 Task: Send an email with the signature Danny Hernandez with the subject Thank you for an interview and the message We need to order some more supplies for the office. Could you please provide me with the relevant information to do so? from softage.10@softage.net to softage.4@softage.net and move the email from Sent Items to the folder A/B testing
Action: Mouse moved to (94, 85)
Screenshot: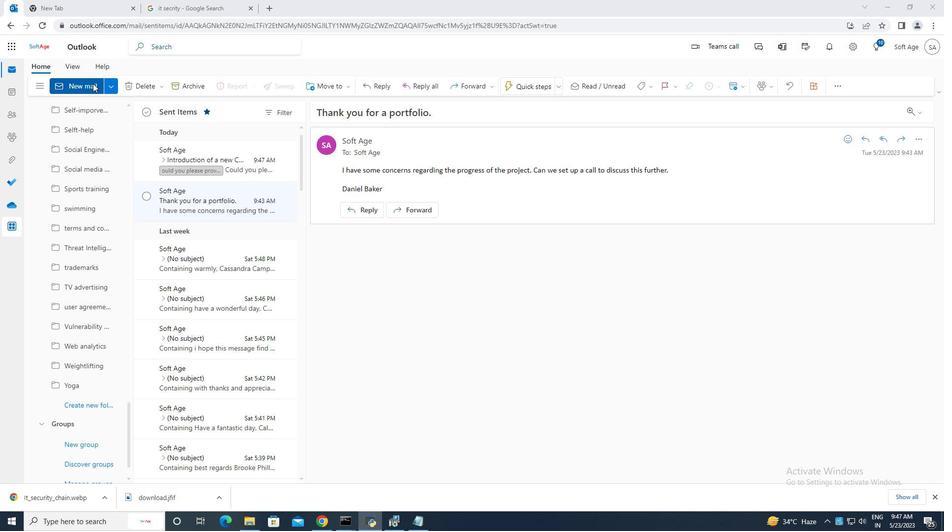 
Action: Mouse pressed left at (94, 85)
Screenshot: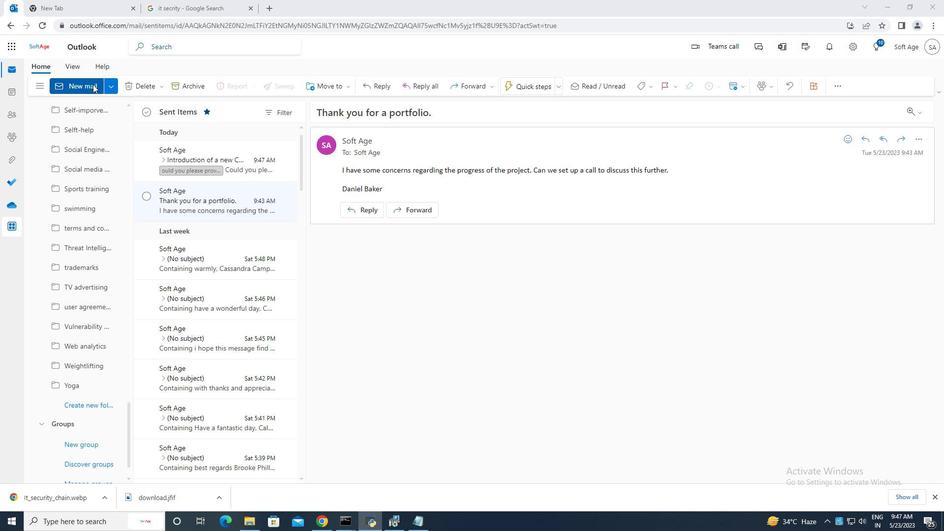 
Action: Mouse moved to (634, 89)
Screenshot: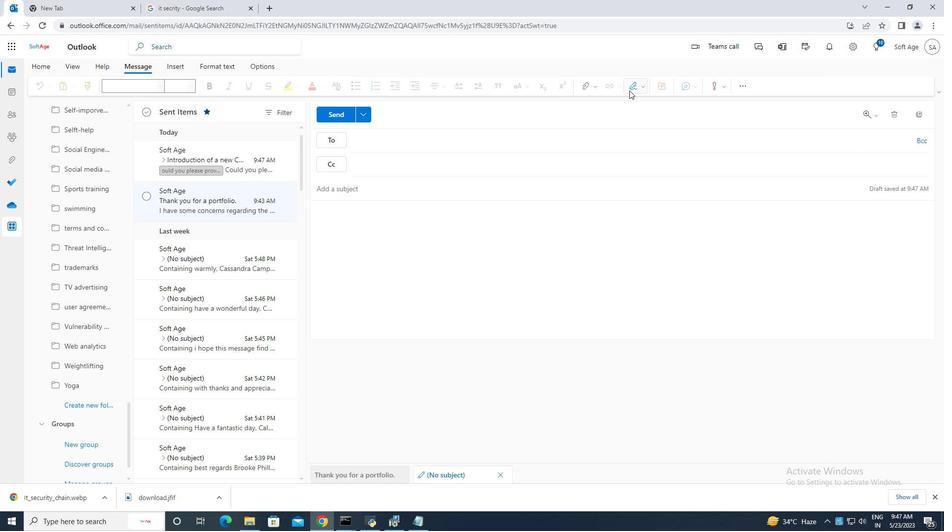
Action: Mouse pressed left at (634, 89)
Screenshot: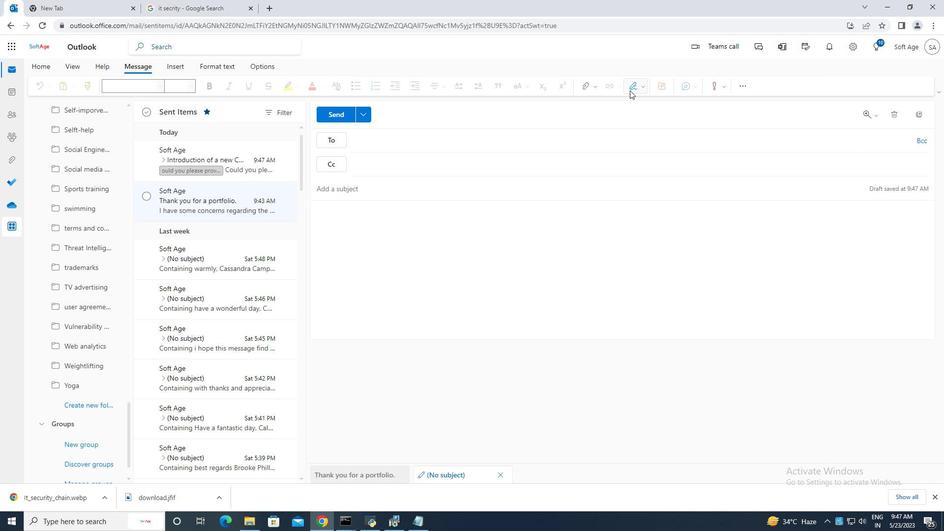 
Action: Mouse moved to (610, 129)
Screenshot: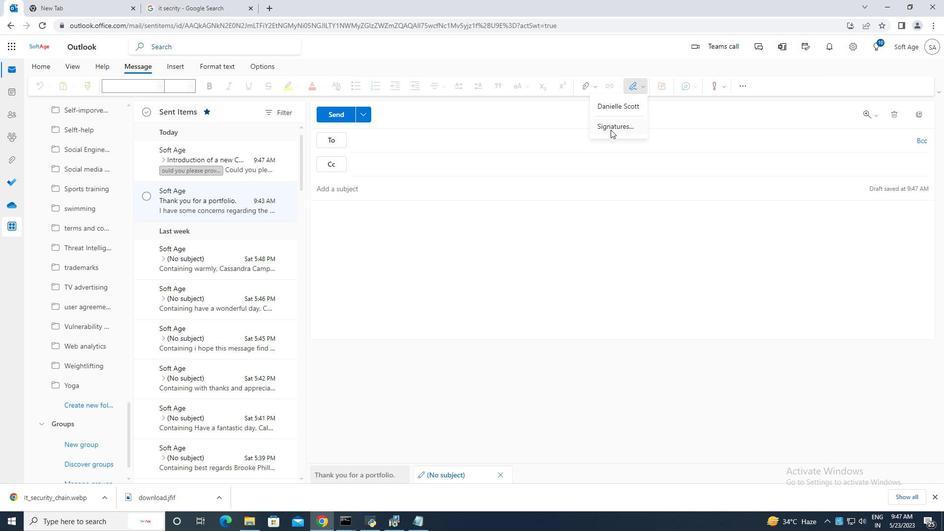 
Action: Mouse pressed left at (610, 129)
Screenshot: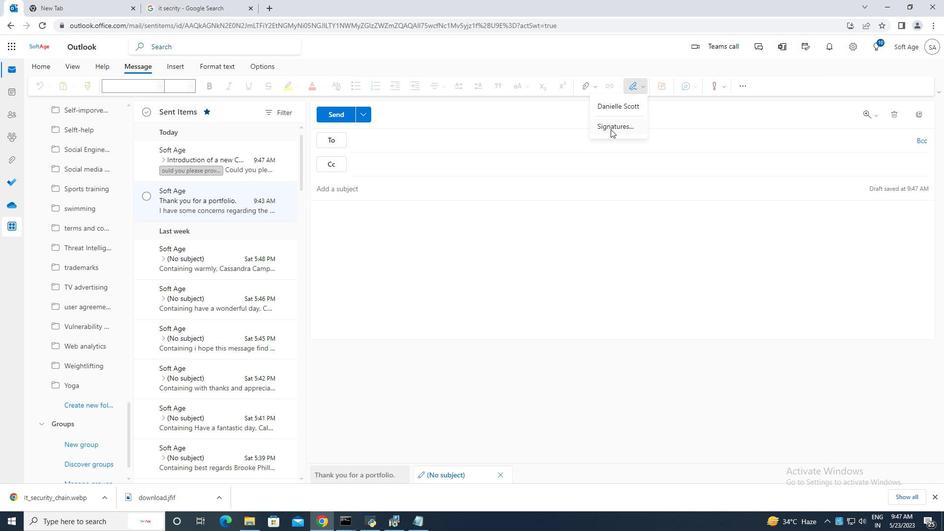 
Action: Mouse moved to (663, 165)
Screenshot: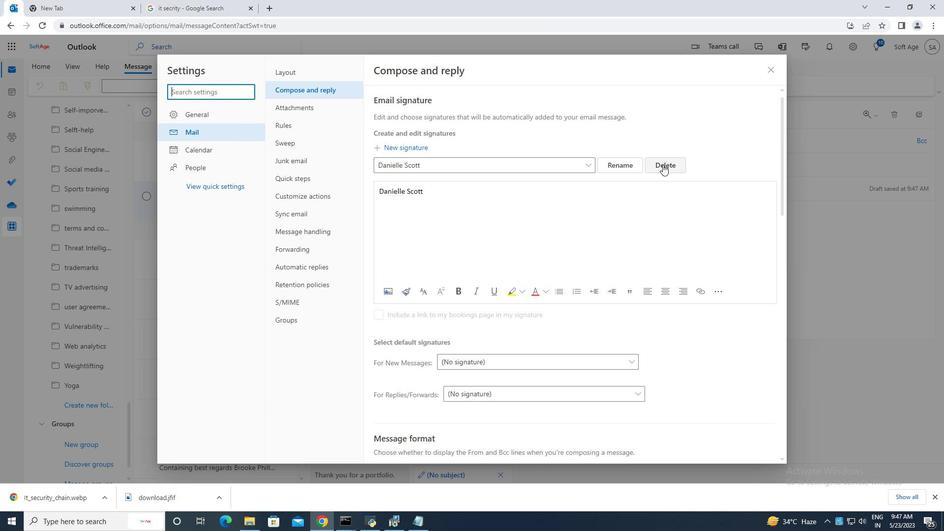 
Action: Mouse pressed left at (663, 165)
Screenshot: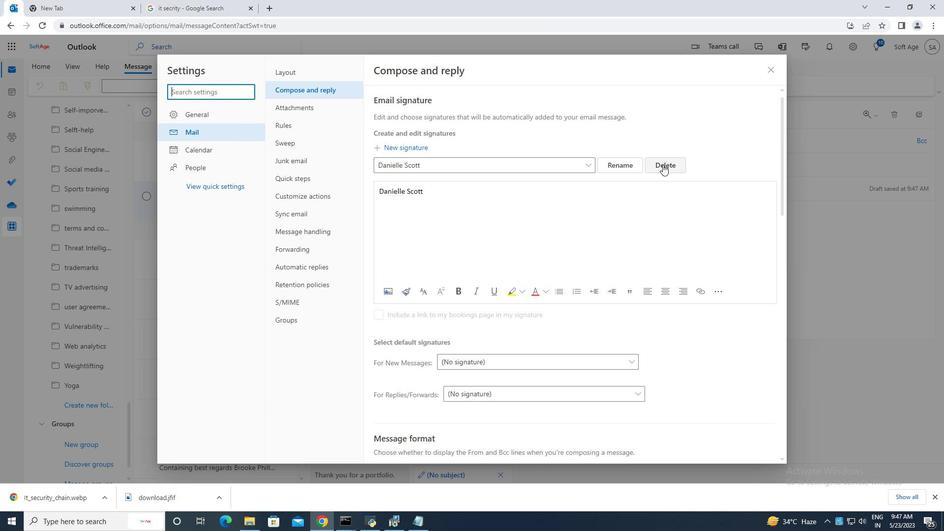 
Action: Mouse moved to (413, 165)
Screenshot: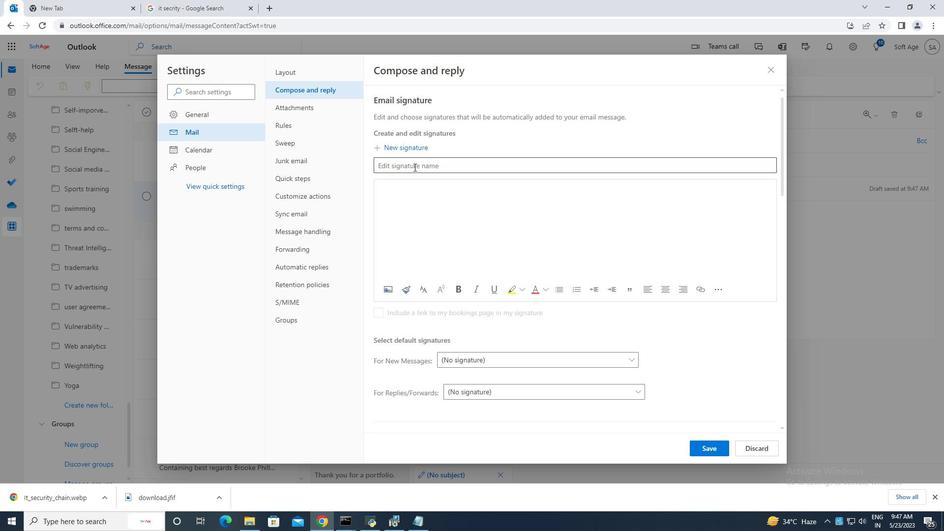 
Action: Mouse pressed left at (413, 165)
Screenshot: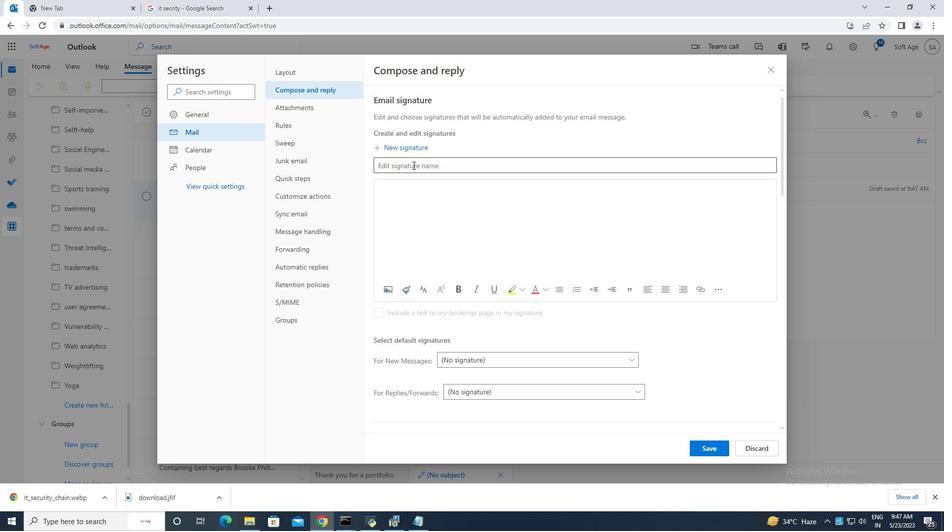 
Action: Key pressed <Key.caps_lock>D<Key.caps_lock>anny<Key.space><Key.caps_lock>H<Key.caps_lock>ernandez
Screenshot: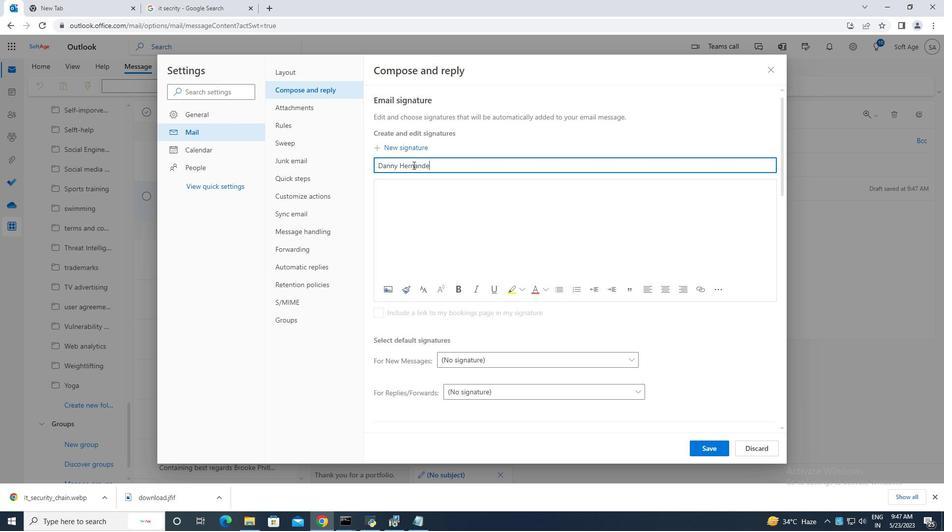 
Action: Mouse moved to (414, 191)
Screenshot: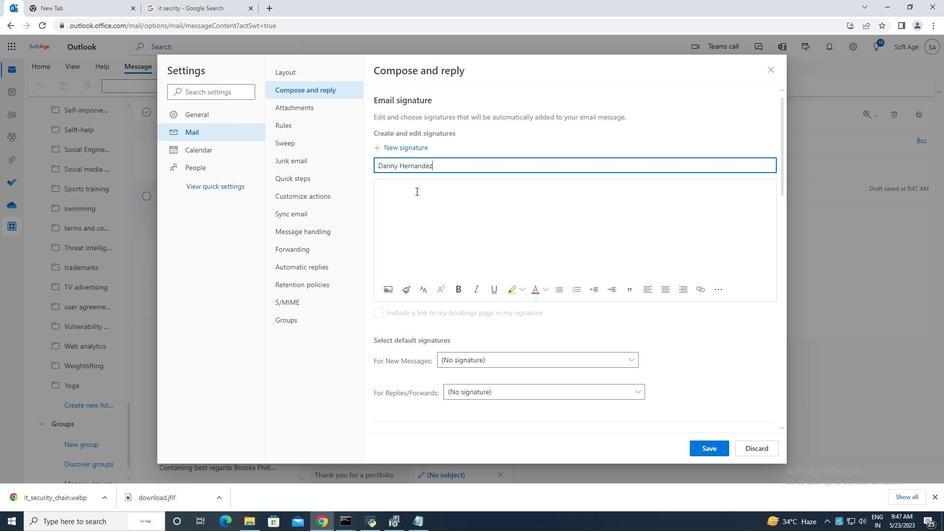 
Action: Mouse pressed left at (414, 191)
Screenshot: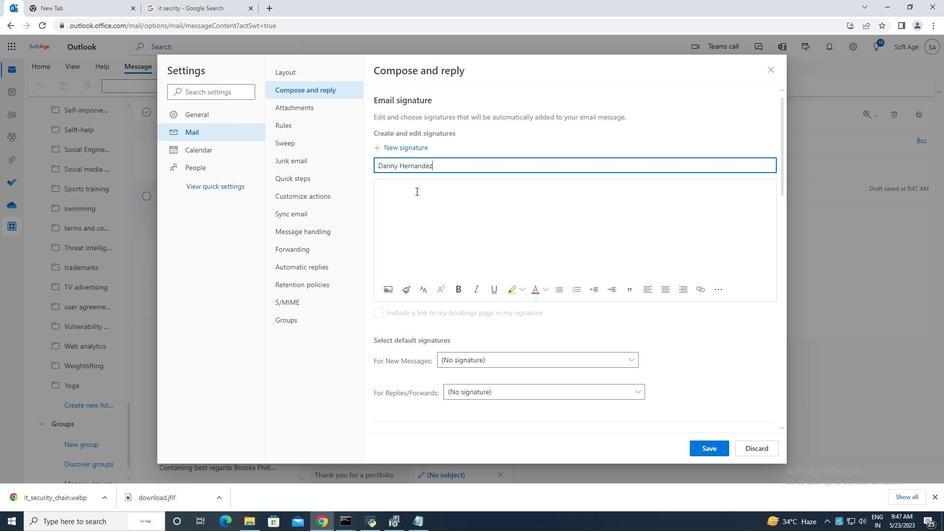 
Action: Mouse moved to (409, 184)
Screenshot: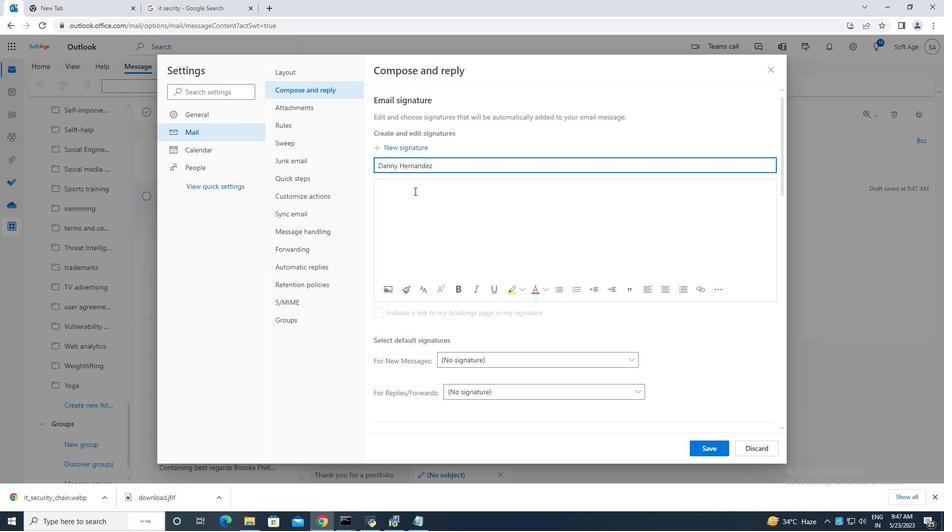 
Action: Key pressed <Key.caps_lock>D<Key.caps_lock>anny<Key.space><Key.caps_lock>H<Key.caps_lock>ernandez
Screenshot: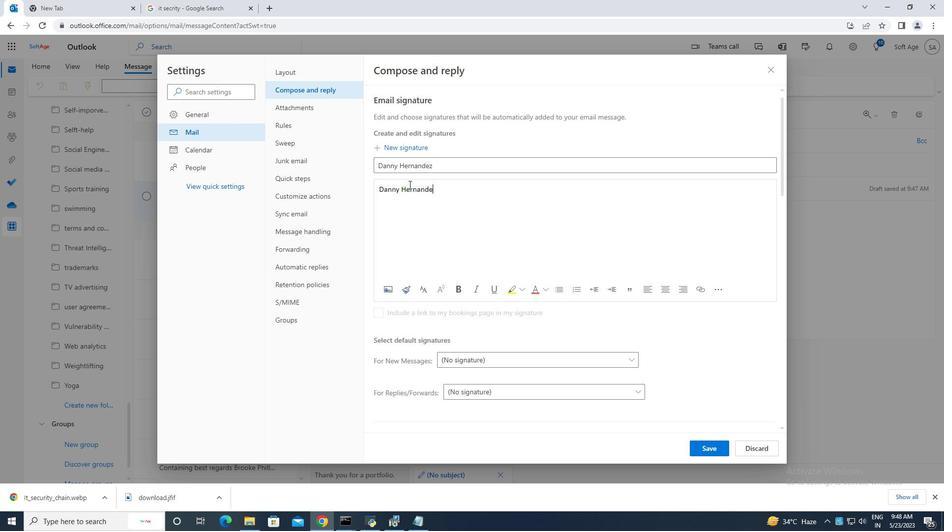 
Action: Mouse moved to (710, 448)
Screenshot: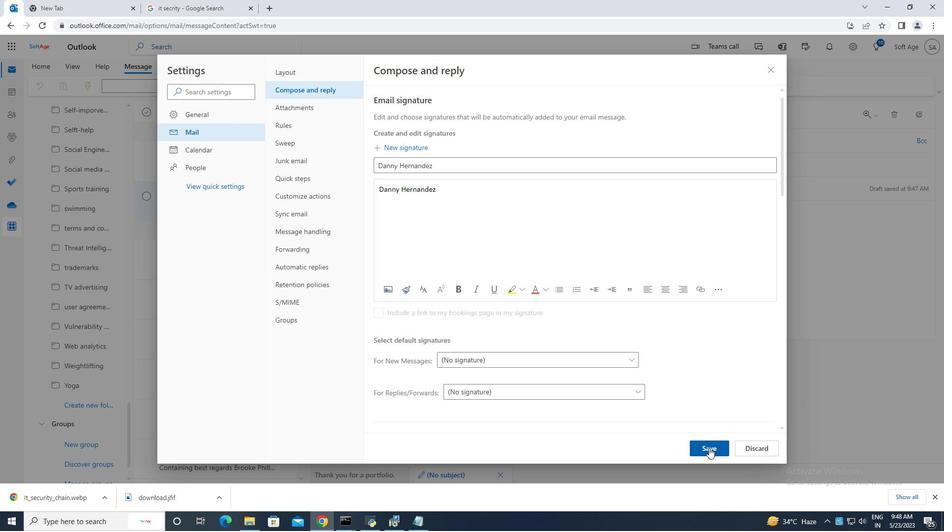 
Action: Mouse pressed left at (710, 448)
Screenshot: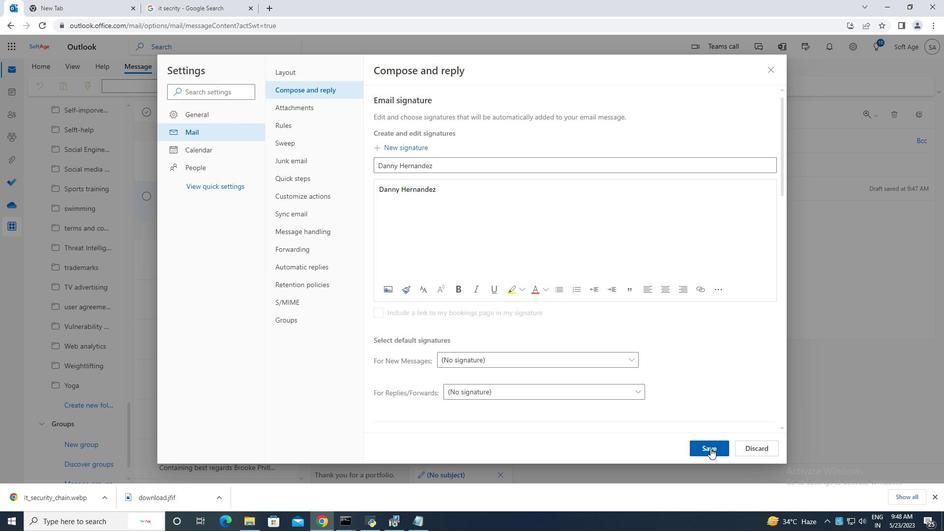 
Action: Mouse moved to (772, 73)
Screenshot: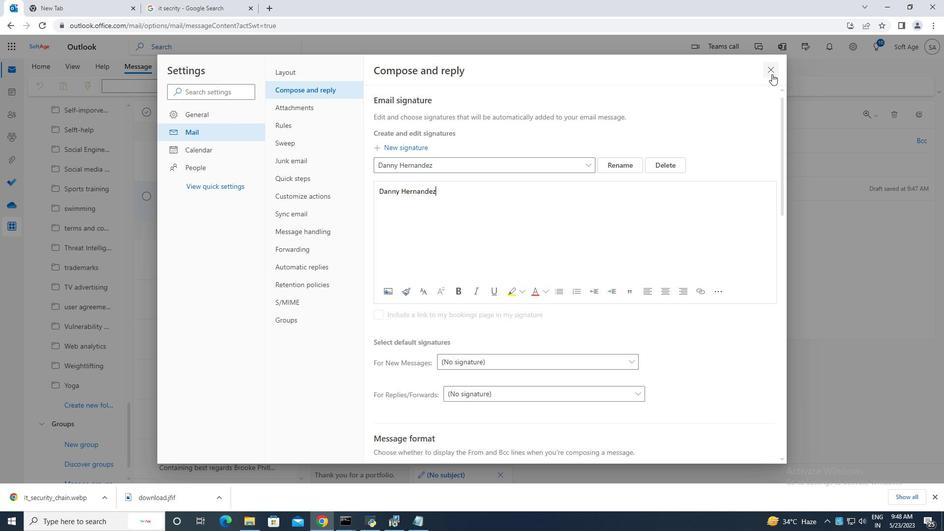 
Action: Mouse pressed left at (772, 73)
Screenshot: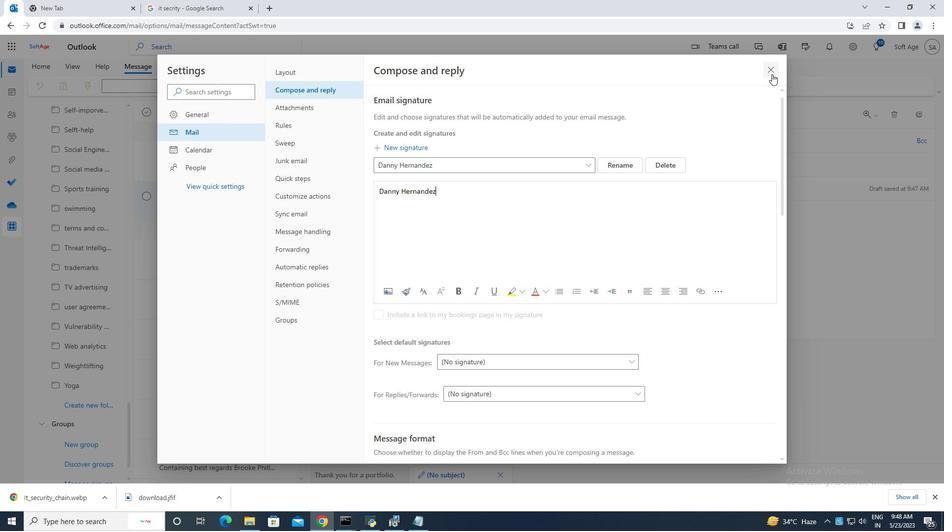 
Action: Mouse moved to (635, 86)
Screenshot: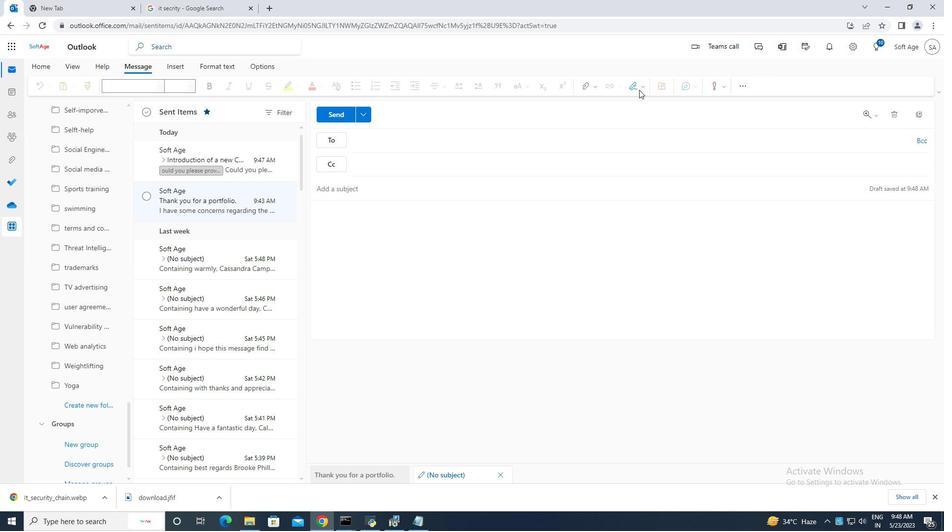 
Action: Mouse pressed left at (635, 86)
Screenshot: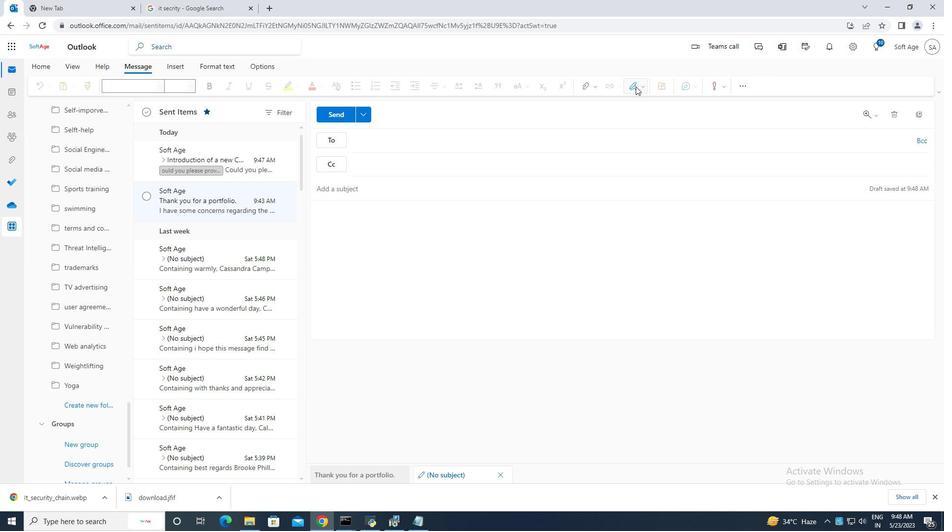 
Action: Mouse moved to (614, 107)
Screenshot: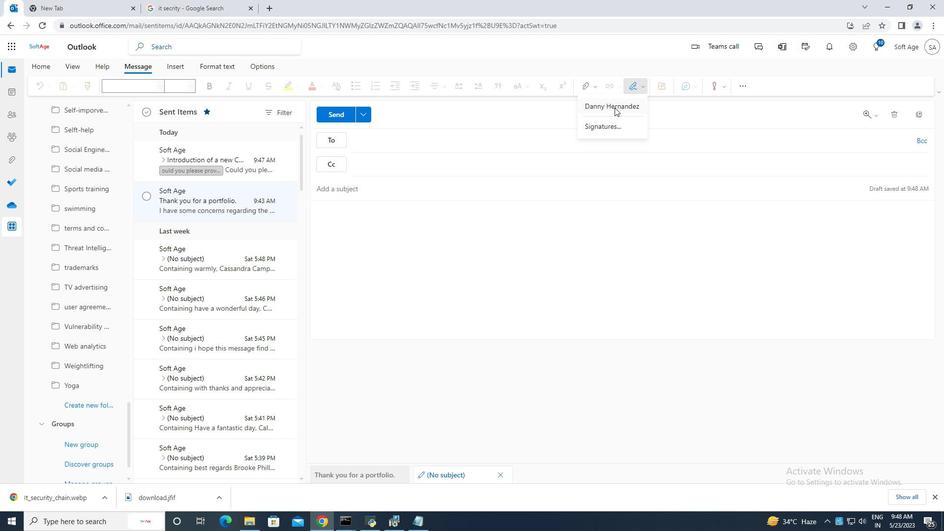 
Action: Mouse pressed left at (614, 107)
Screenshot: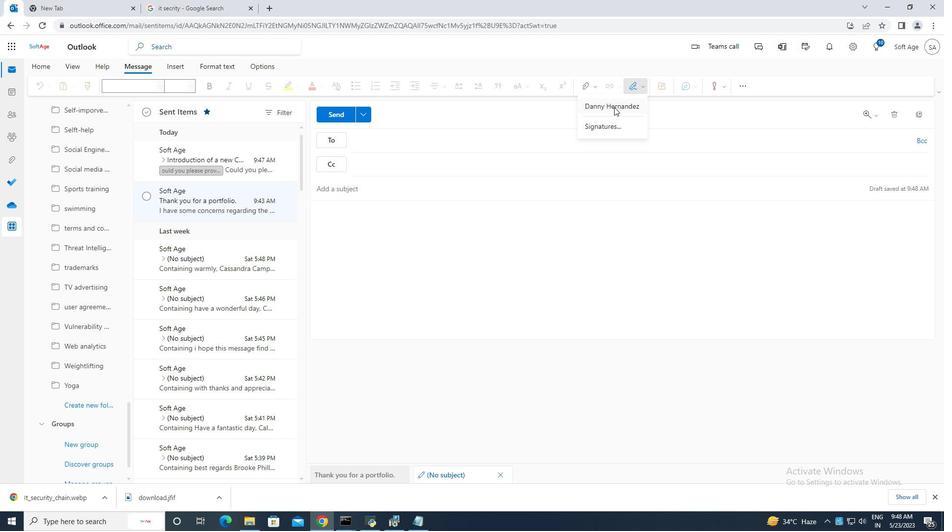 
Action: Mouse moved to (340, 188)
Screenshot: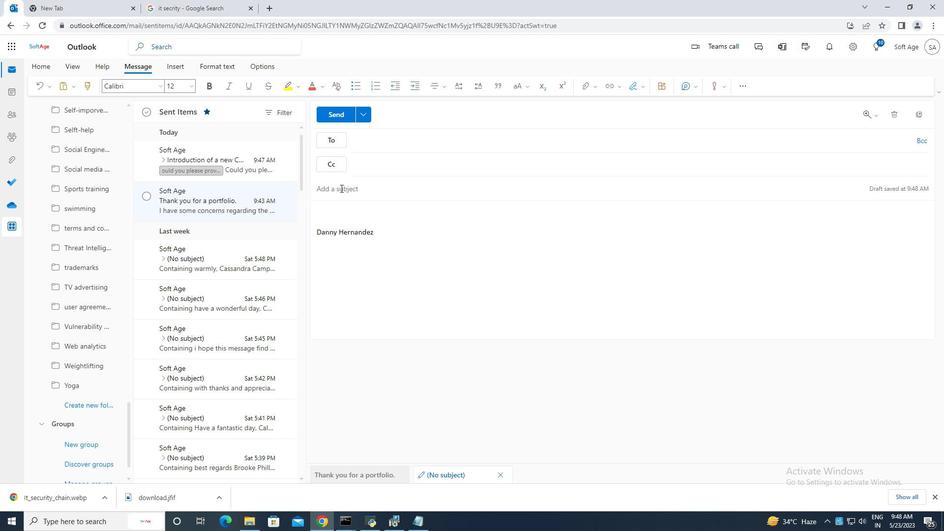 
Action: Mouse pressed left at (340, 188)
Screenshot: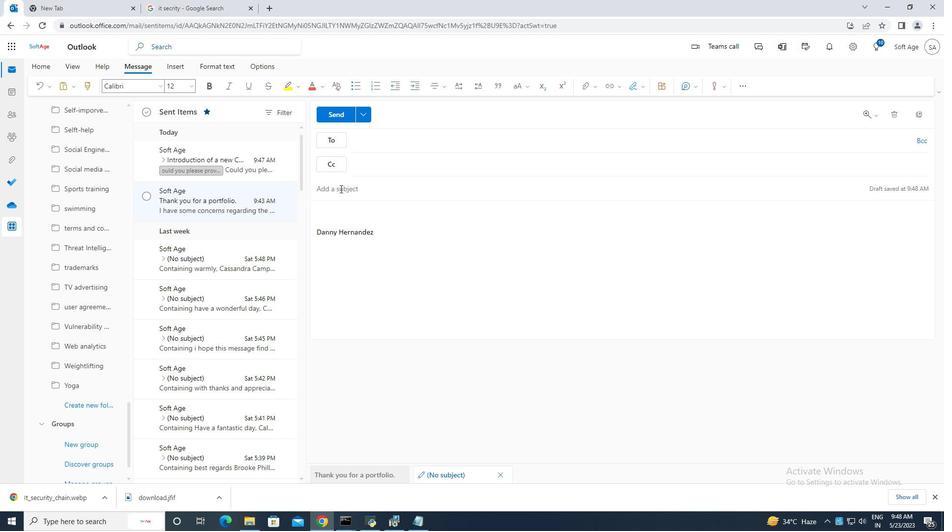 
Action: Mouse moved to (339, 188)
Screenshot: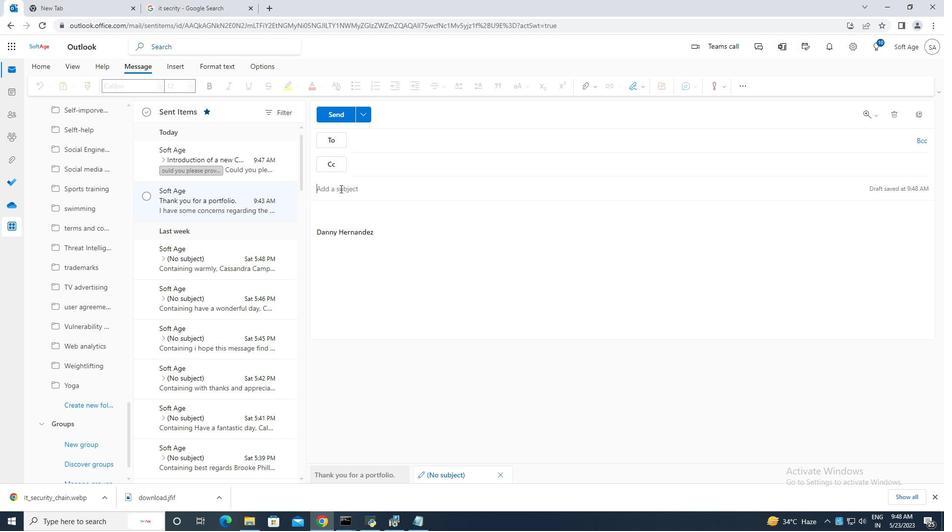 
Action: Key pressed <Key.caps_lock>T<Key.caps_lock>hank<Key.space>you<Key.space>for<Key.space>an<Key.space>interview.
Screenshot: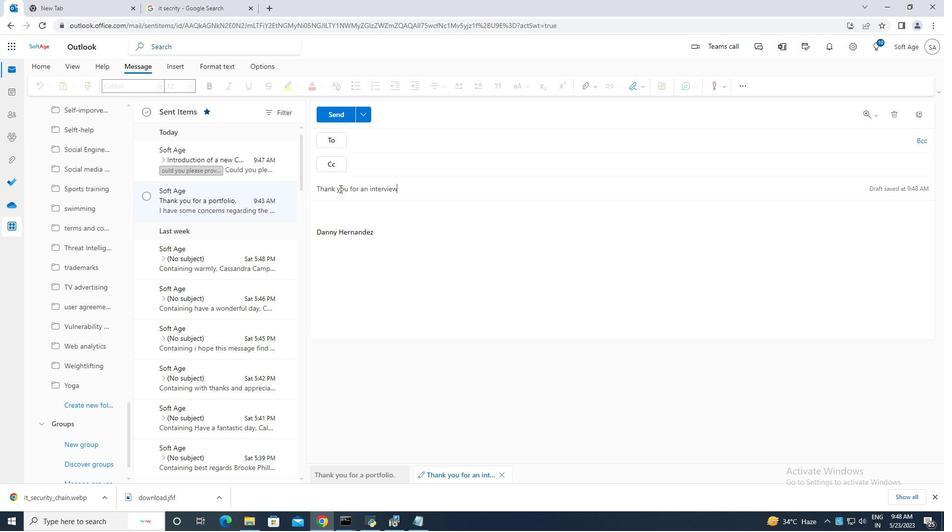 
Action: Mouse moved to (341, 218)
Screenshot: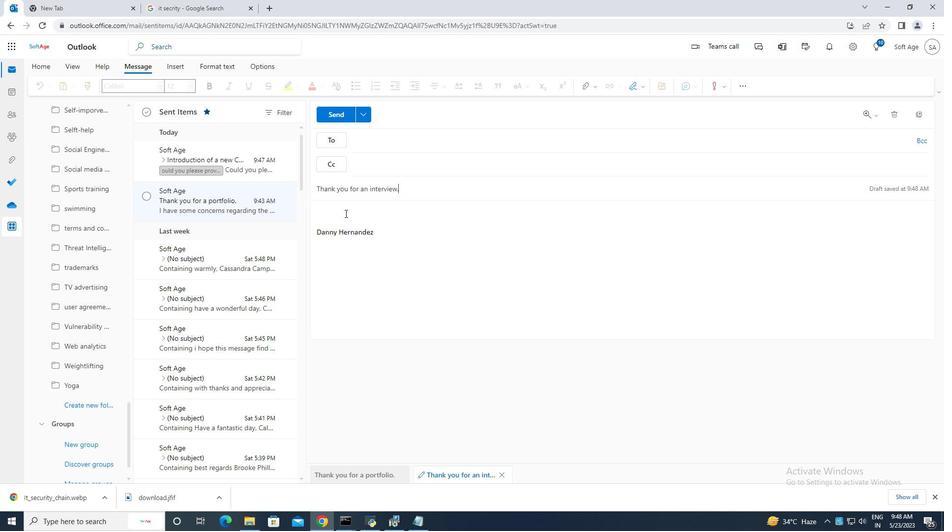 
Action: Mouse pressed left at (341, 218)
Screenshot: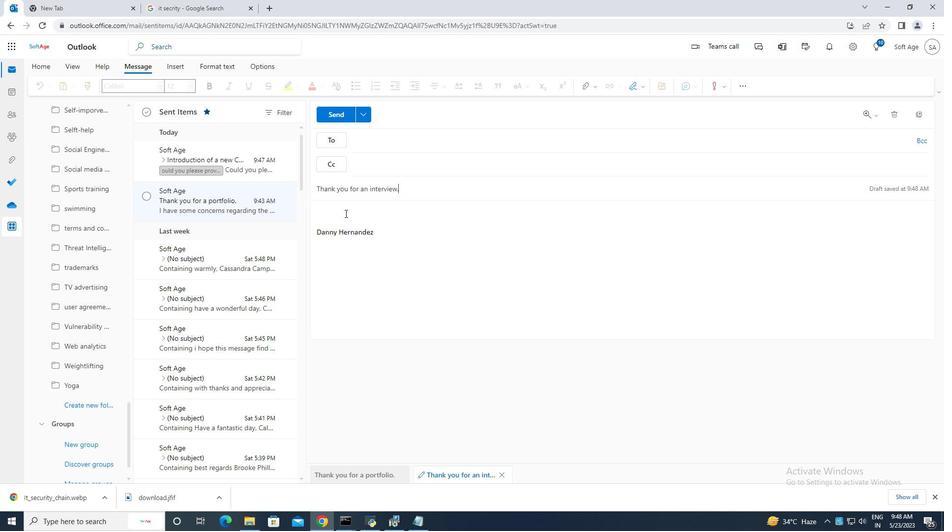 
Action: Mouse moved to (340, 210)
Screenshot: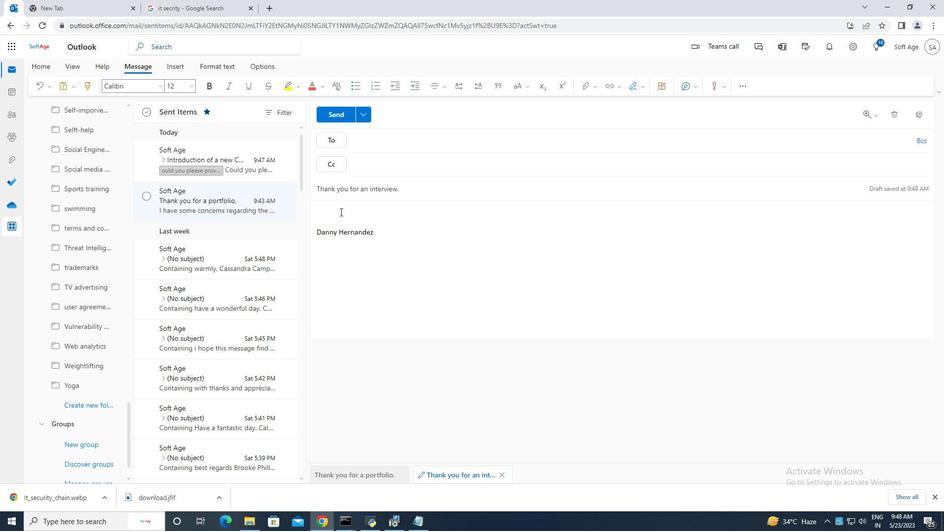 
Action: Mouse pressed left at (340, 210)
Screenshot: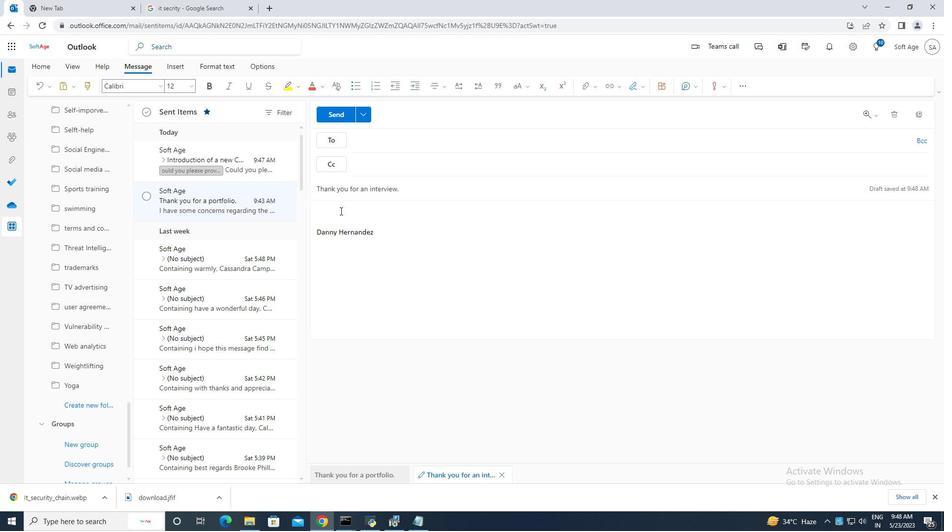 
Action: Key pressed <Key.caps_lock>W<Key.caps_lock>e<Key.space>need<Key.space>to<Key.space>order<Key.space>some<Key.space>more<Key.space>supplies<Key.space>for<Key.space>the<Key.space>office.<Key.space><Key.caps_lock>C<Key.caps_lock>ould<Key.space>you<Key.space>please<Key.space>provide<Key.space>me<Key.space>with<Key.space>the<Key.space>revelent<Key.space><Key.backspace><Key.backspace><Key.backspace><Key.backspace>ant<Key.space><Key.backspace><Key.backspace><Key.backspace><Key.backspace><Key.backspace><Key.backspace><Key.backspace>levant<Key.space>information<Key.space>to<Key.space>do<Key.space>so.
Screenshot: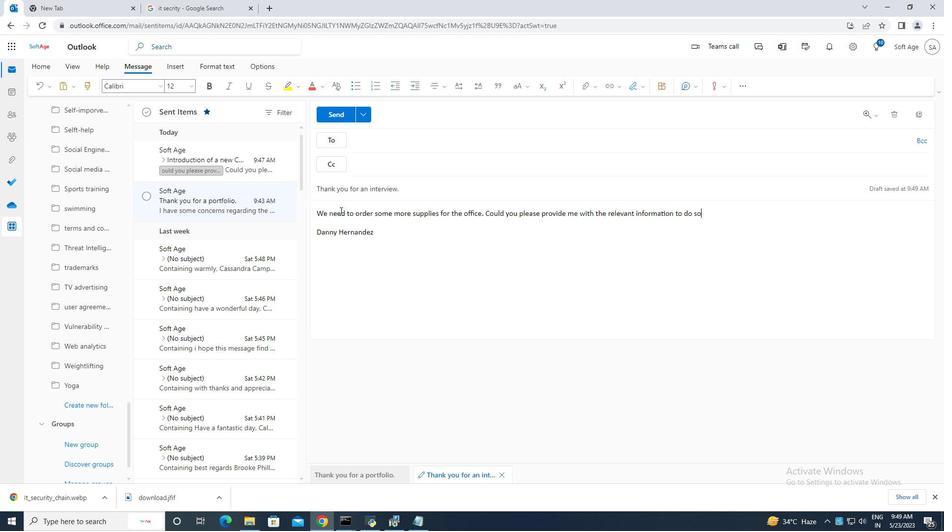 
Action: Mouse moved to (368, 140)
Screenshot: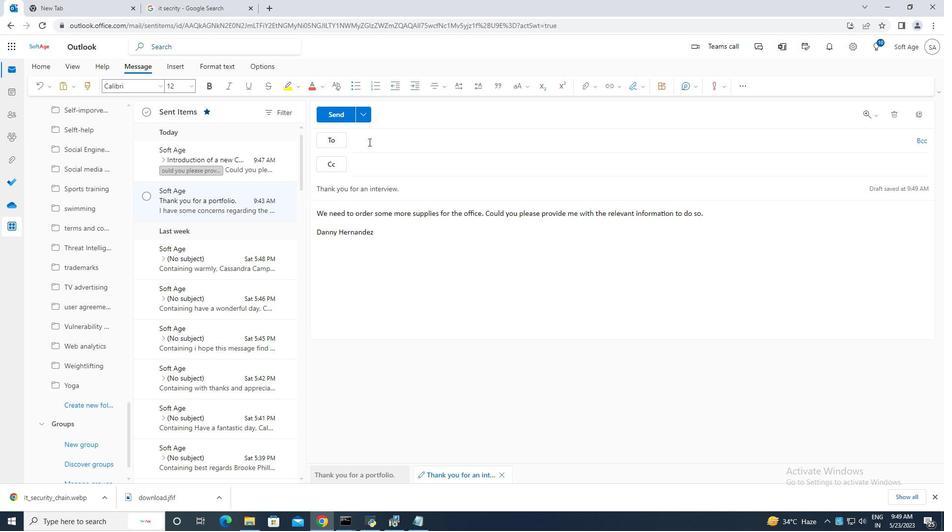 
Action: Mouse pressed left at (368, 140)
Screenshot: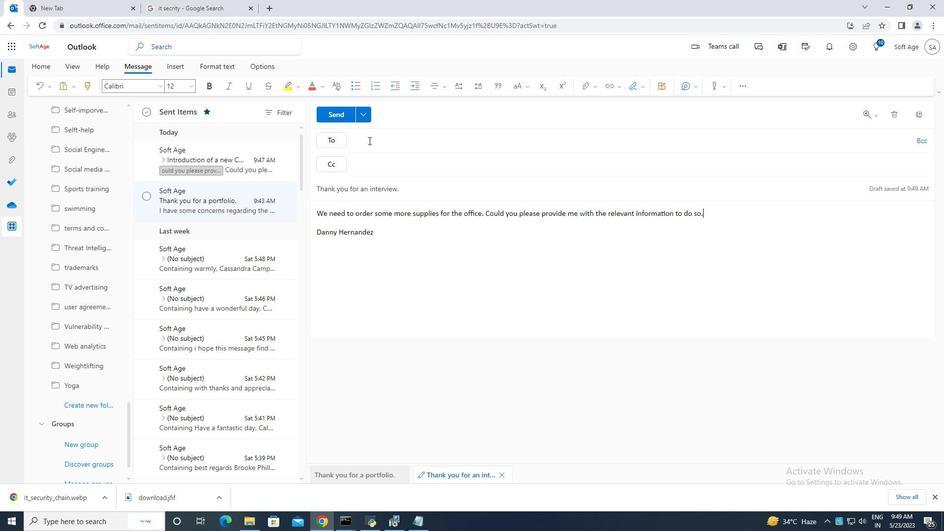 
Action: Mouse moved to (368, 140)
Screenshot: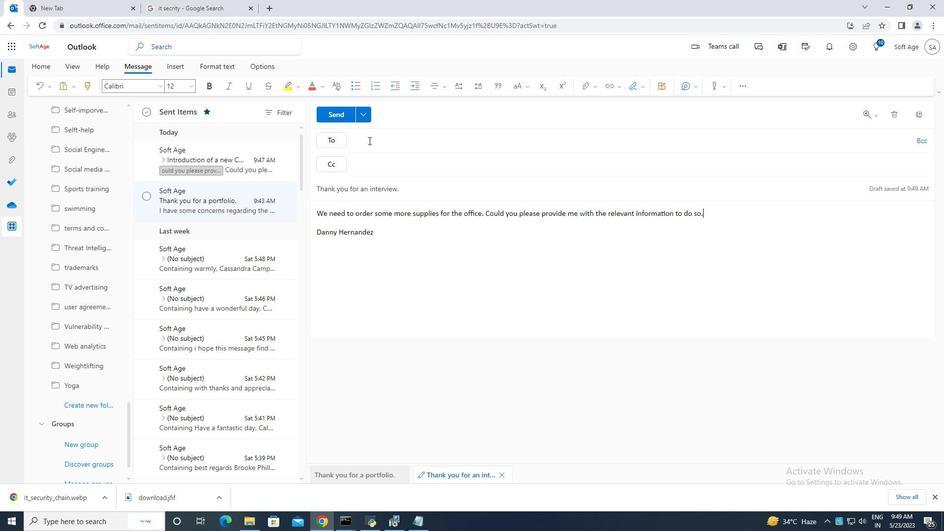 
Action: Key pressed softage.4<Key.shift>@
Screenshot: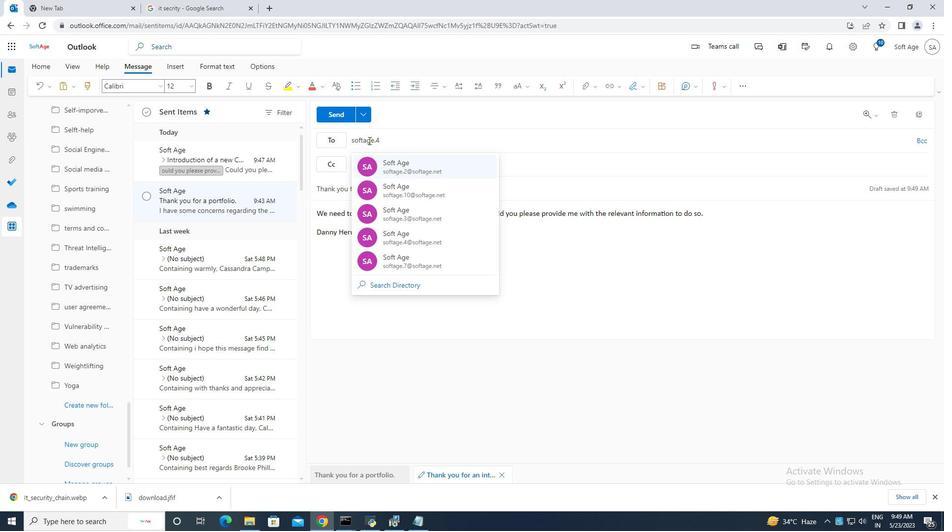 
Action: Mouse moved to (442, 161)
Screenshot: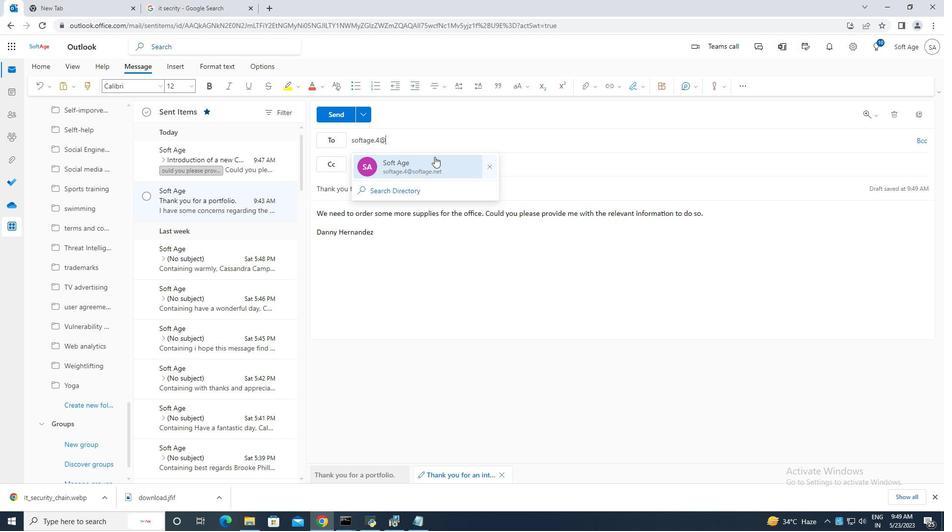
Action: Mouse pressed left at (442, 161)
Screenshot: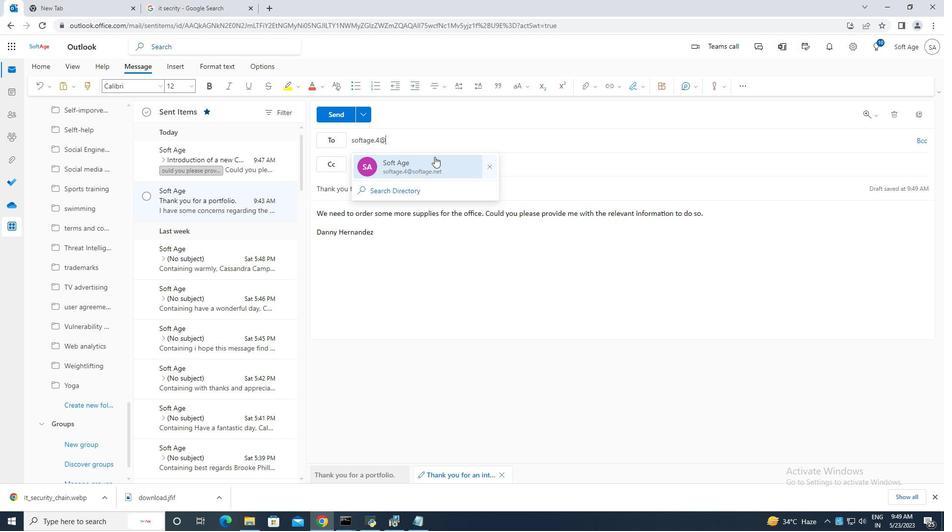 
Action: Mouse moved to (109, 405)
Screenshot: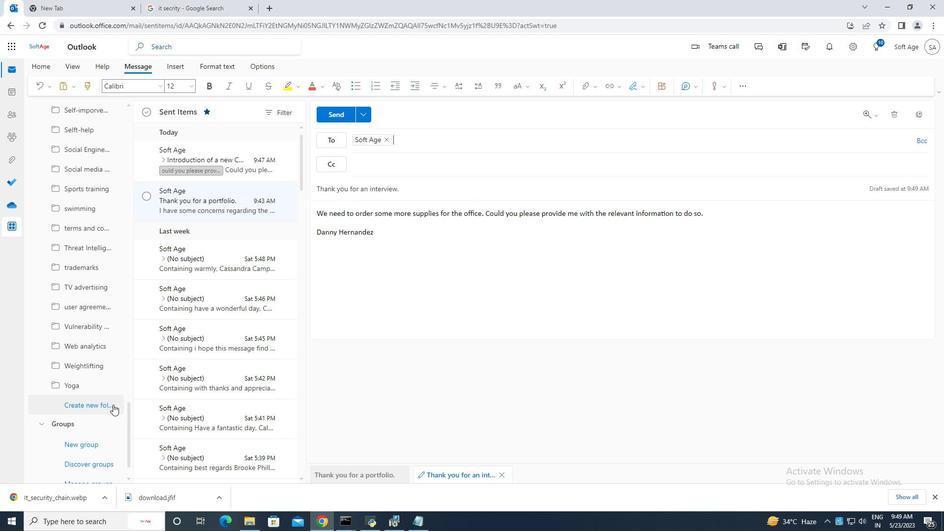 
Action: Mouse pressed left at (109, 405)
Screenshot: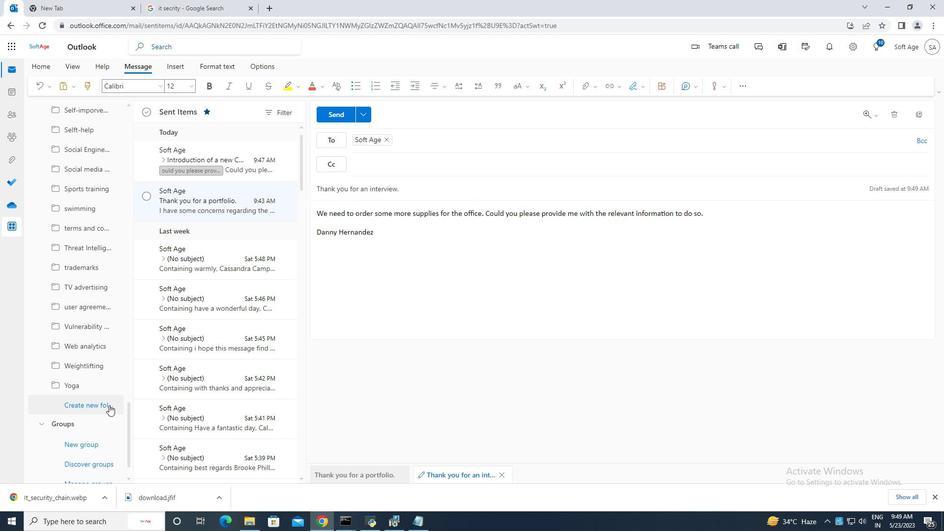 
Action: Mouse moved to (81, 408)
Screenshot: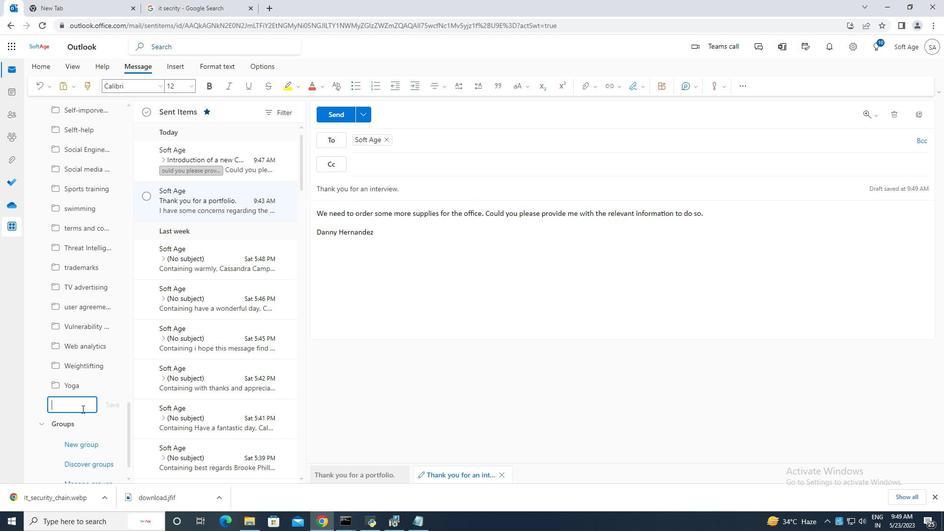 
Action: Mouse pressed left at (81, 408)
Screenshot: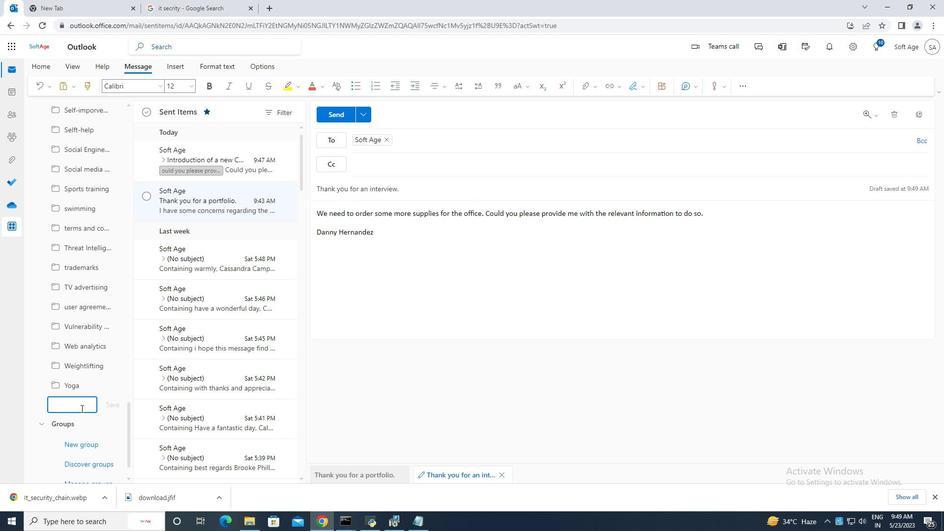 
Action: Mouse moved to (82, 405)
Screenshot: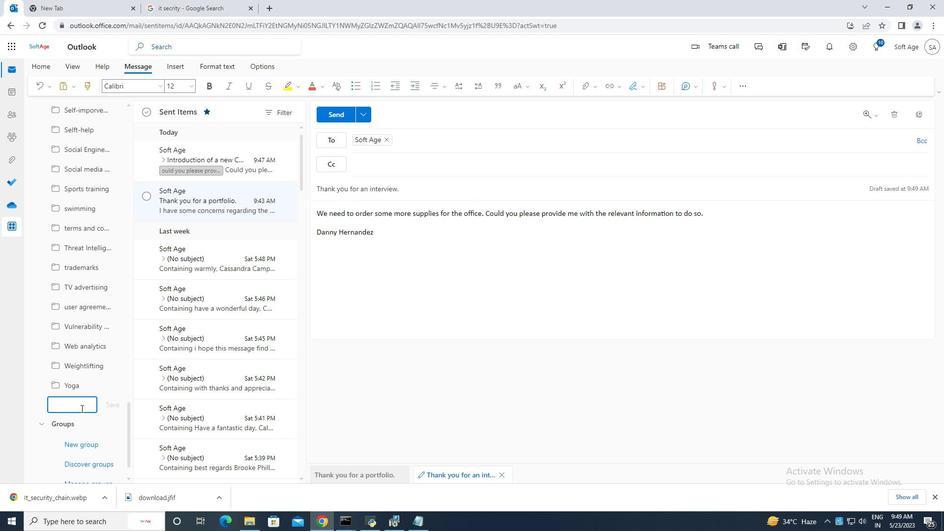 
Action: Key pressed <Key.caps_lock>A/B<Key.space><Key.caps_lock>testing
Screenshot: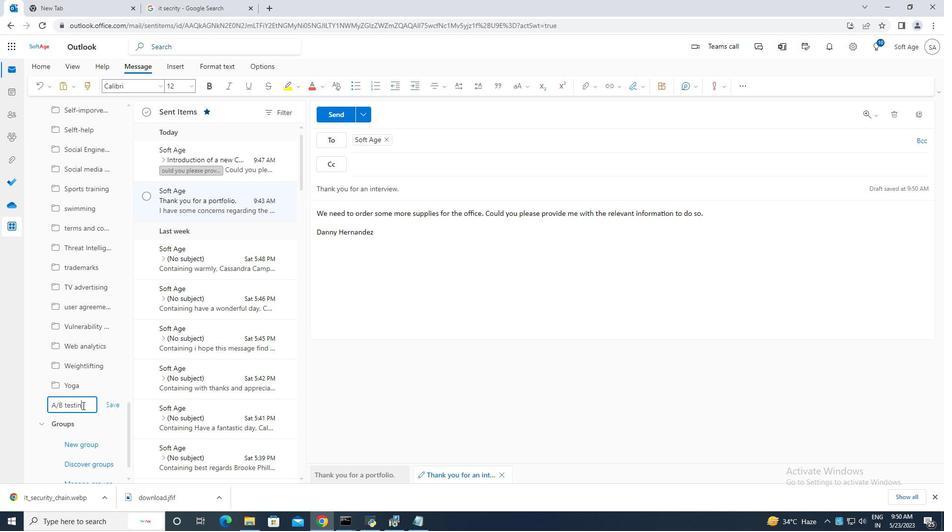 
Action: Mouse moved to (112, 403)
Screenshot: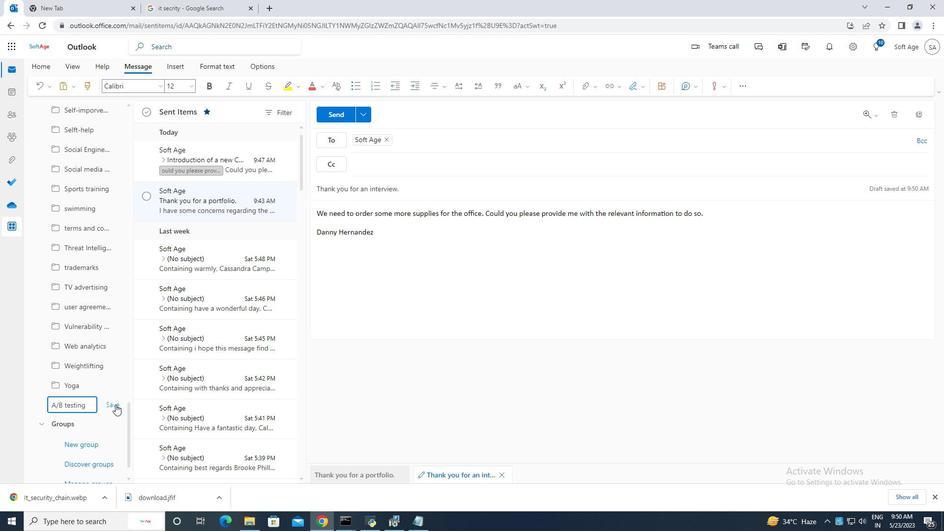 
Action: Mouse pressed left at (112, 403)
Screenshot: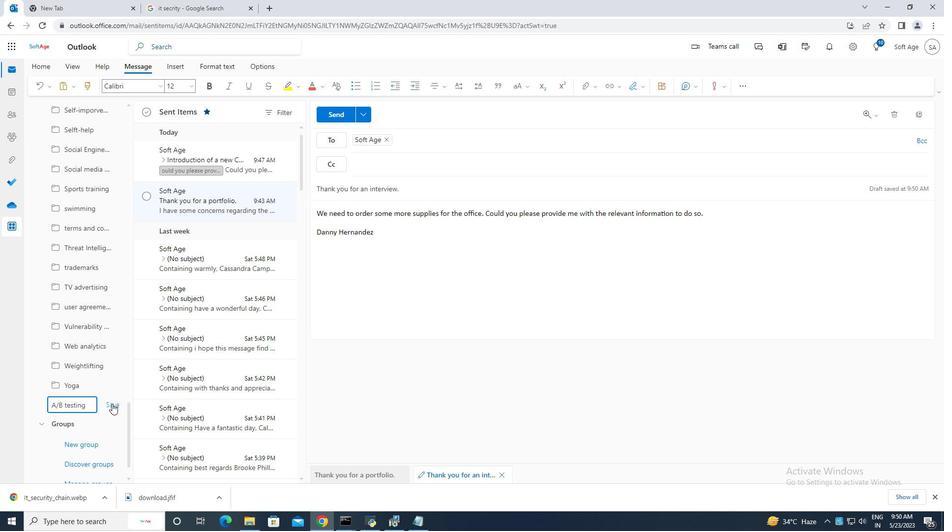 
Action: Mouse moved to (334, 113)
Screenshot: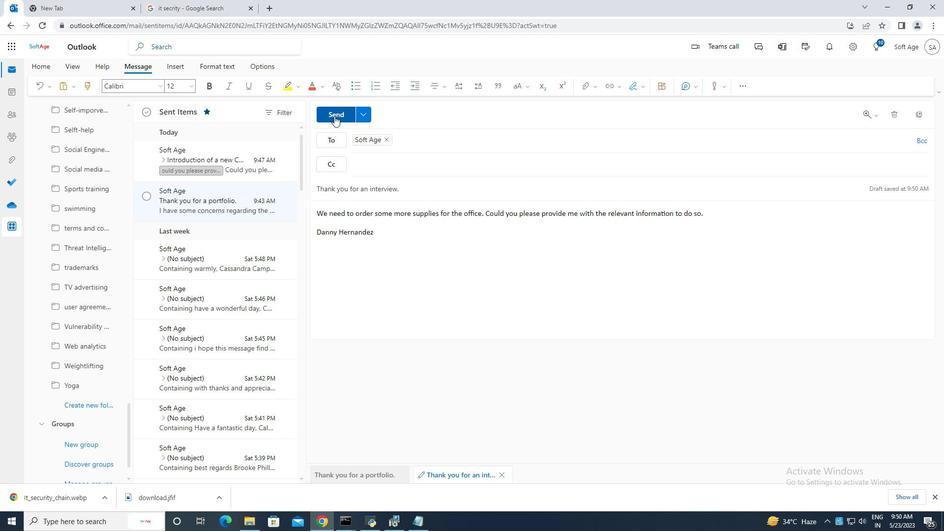 
Action: Mouse pressed left at (334, 113)
Screenshot: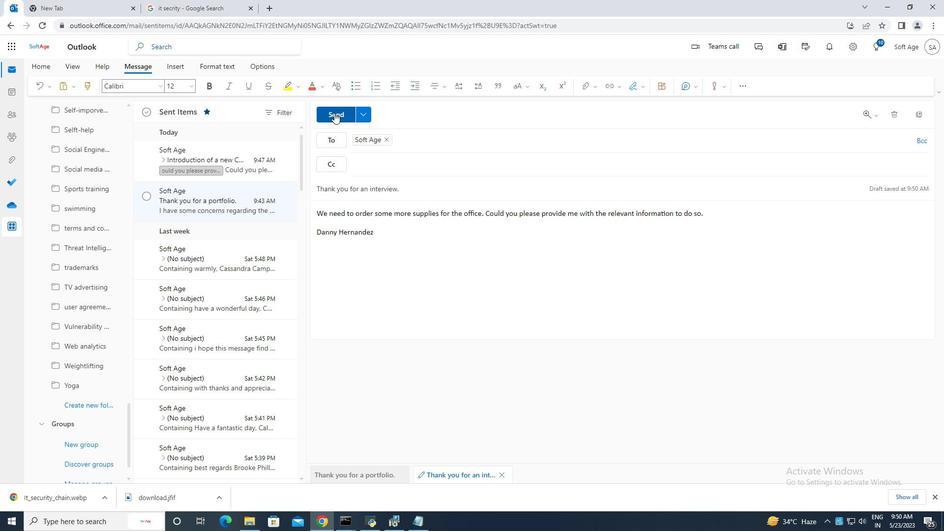 
Action: Mouse moved to (149, 154)
Screenshot: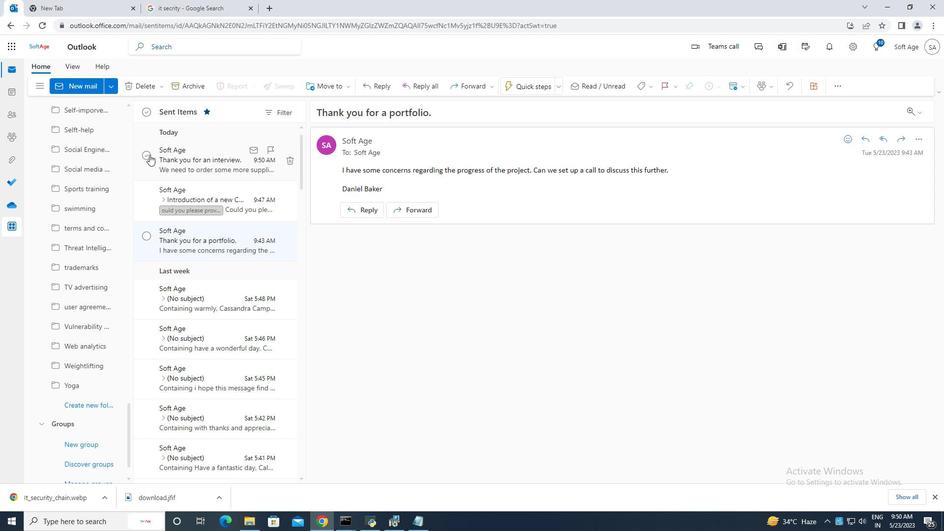
Action: Mouse pressed left at (149, 154)
Screenshot: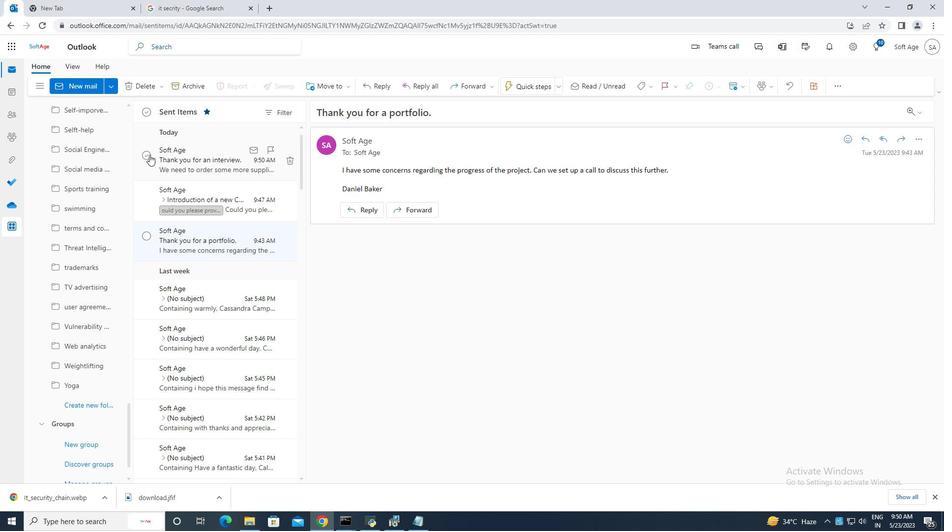 
Action: Mouse moved to (338, 87)
Screenshot: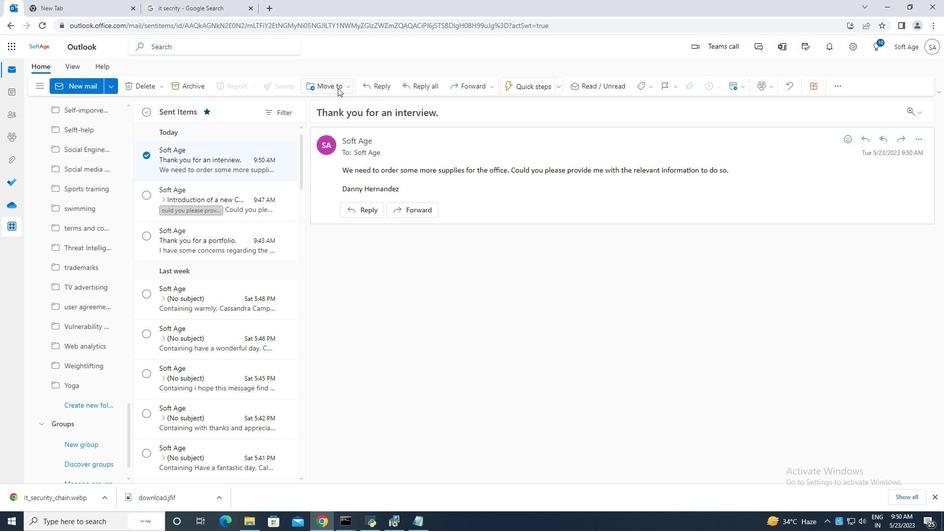 
Action: Mouse pressed left at (338, 87)
Screenshot: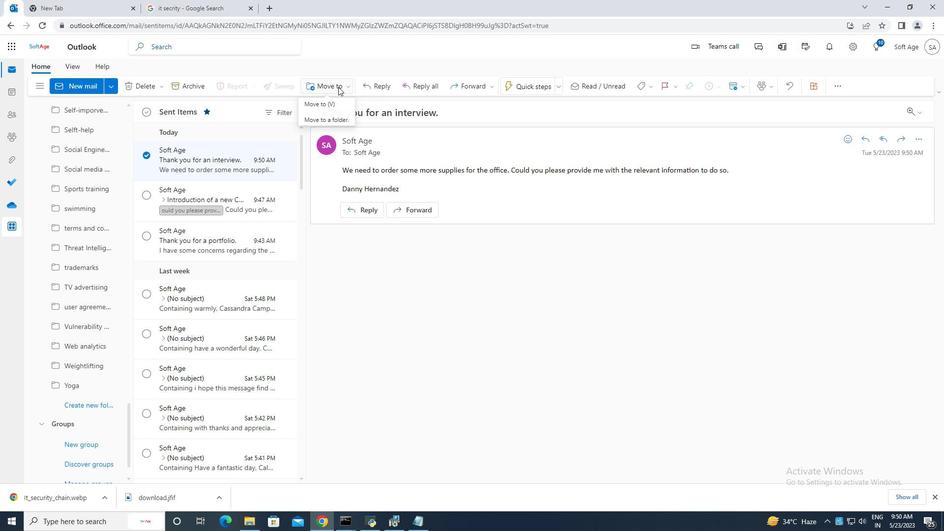 
Action: Mouse moved to (355, 104)
Screenshot: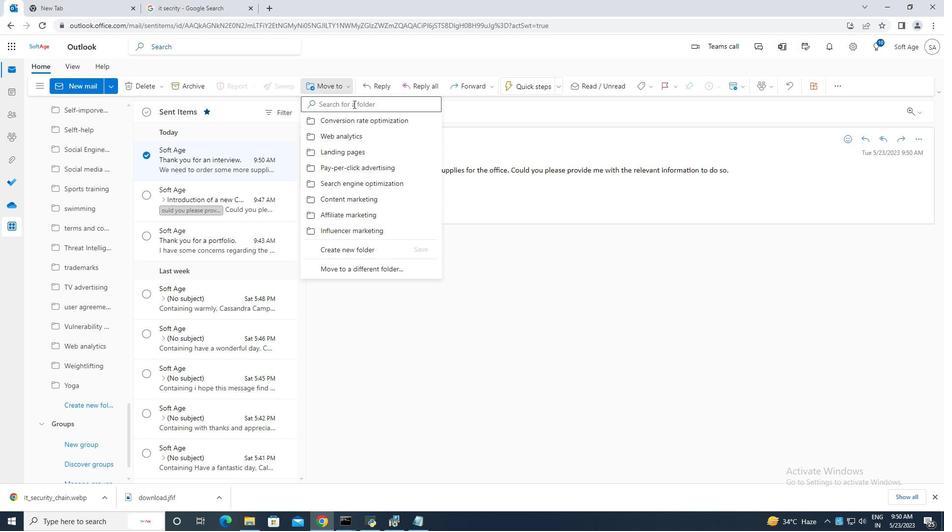 
Action: Key pressed <Key.caps_lock>A/B
Screenshot: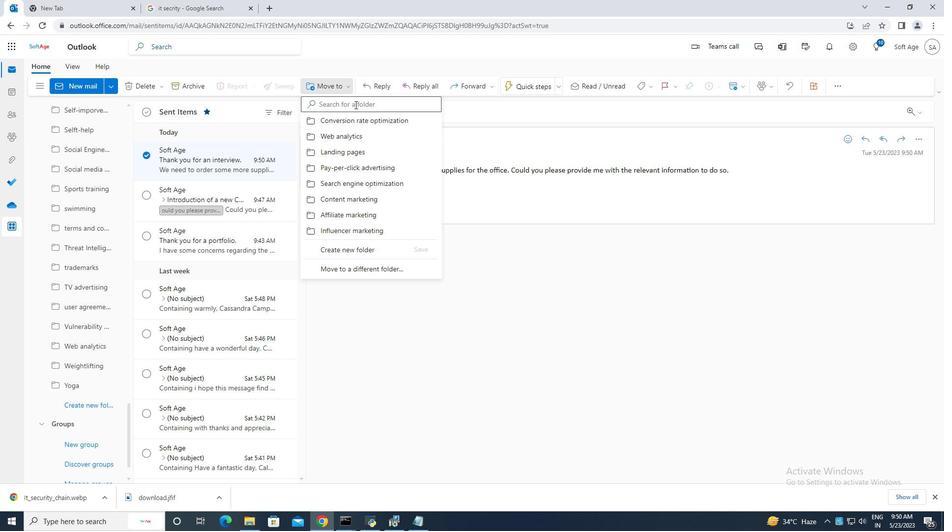 
Action: Mouse moved to (356, 103)
Screenshot: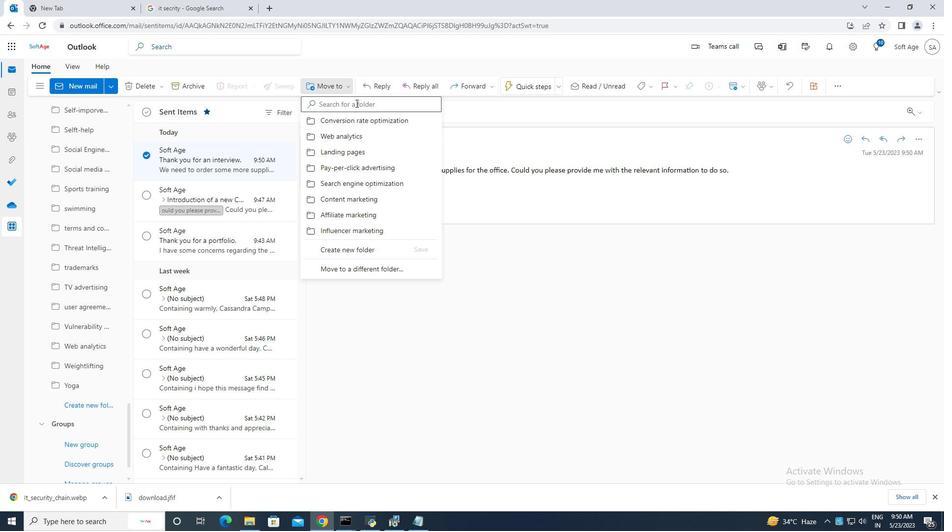 
Action: Mouse pressed left at (356, 103)
Screenshot: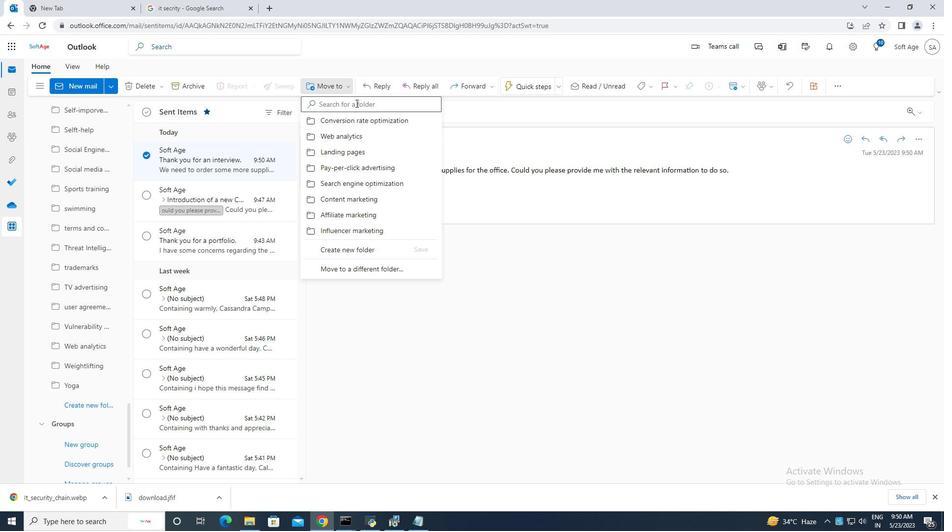 
Action: Mouse moved to (356, 103)
Screenshot: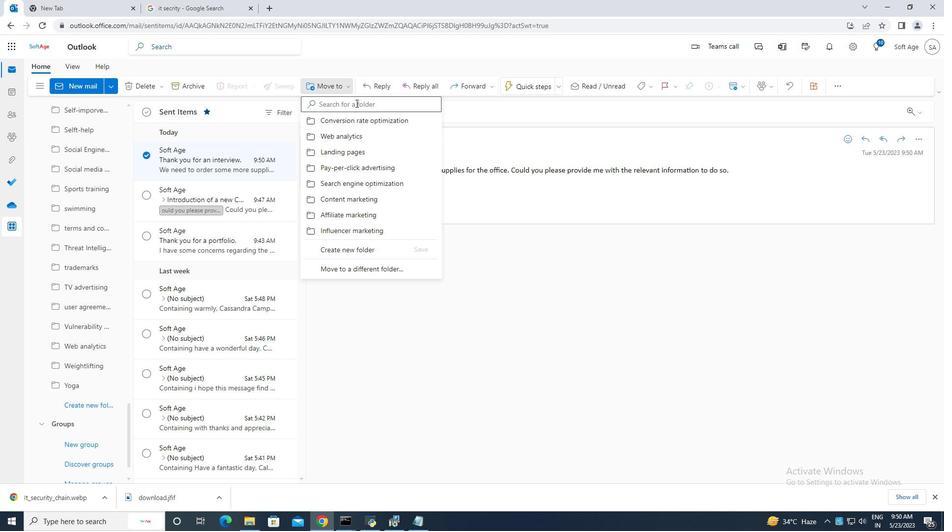 
Action: Key pressed A/B<Key.space>
Screenshot: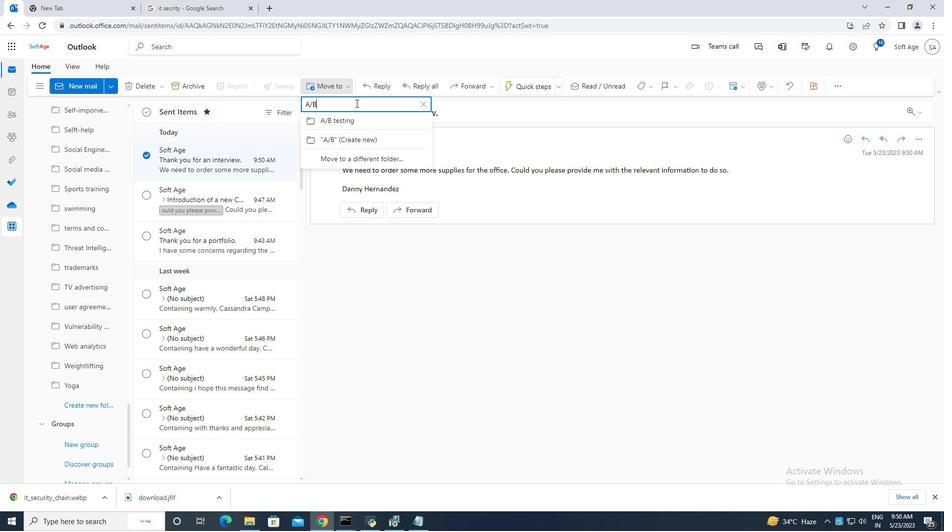 
Action: Mouse moved to (342, 116)
Screenshot: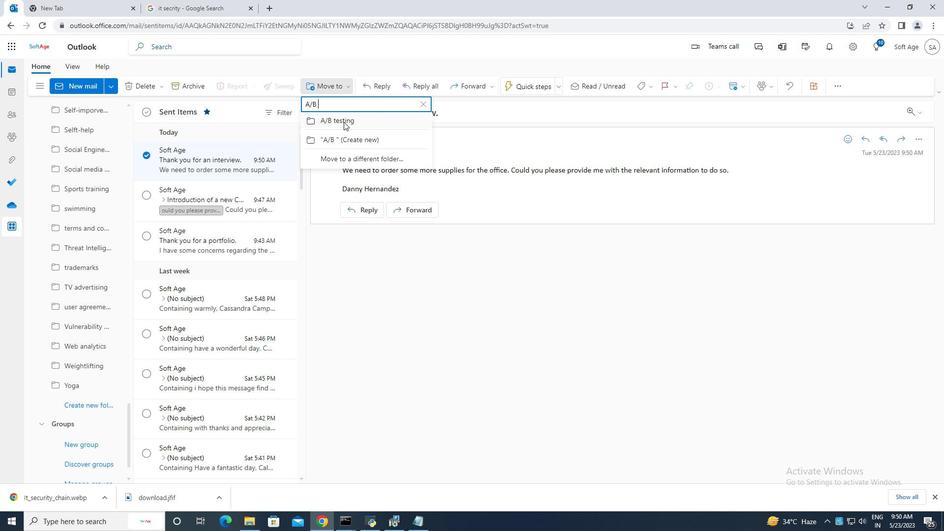 
Action: Mouse pressed left at (342, 116)
Screenshot: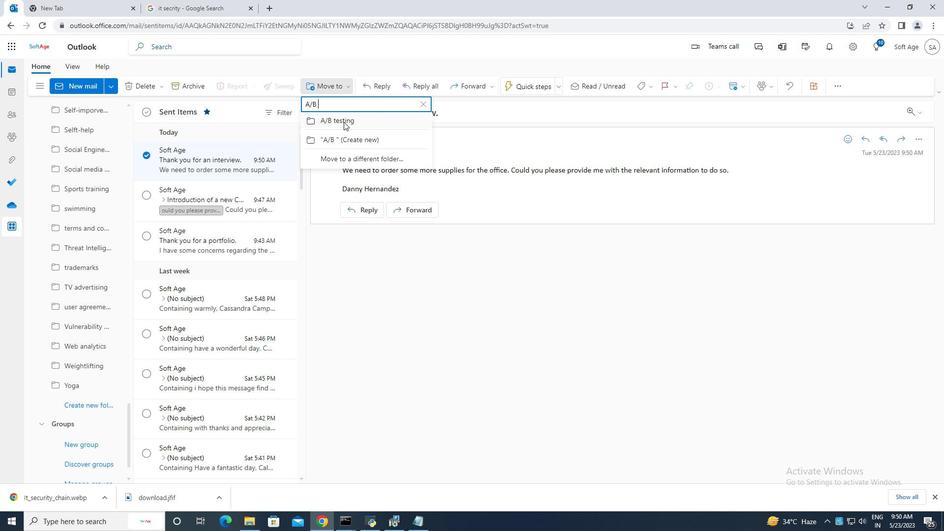 
Action: Mouse moved to (276, 134)
Screenshot: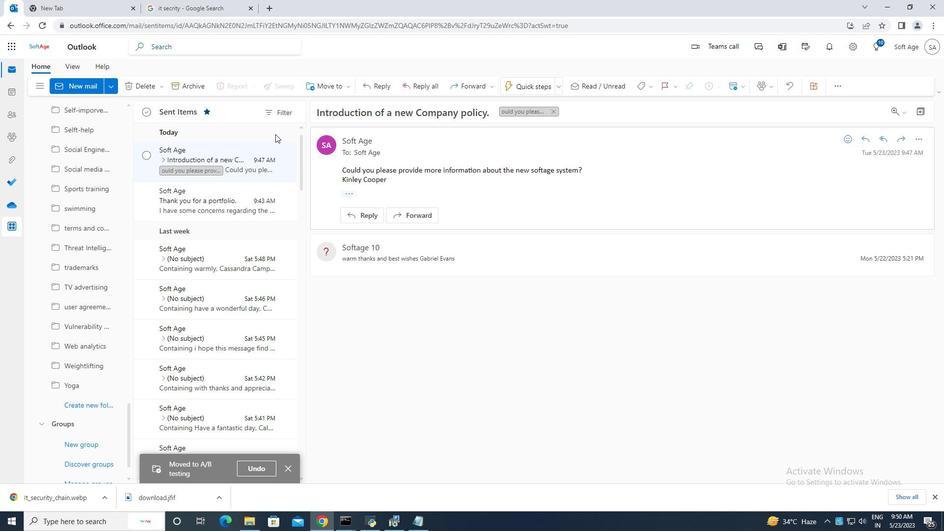 
